 Task: Use Cartoon Boing Effect in this video Movie B.mp4
Action: Mouse pressed left at (174, 144)
Screenshot: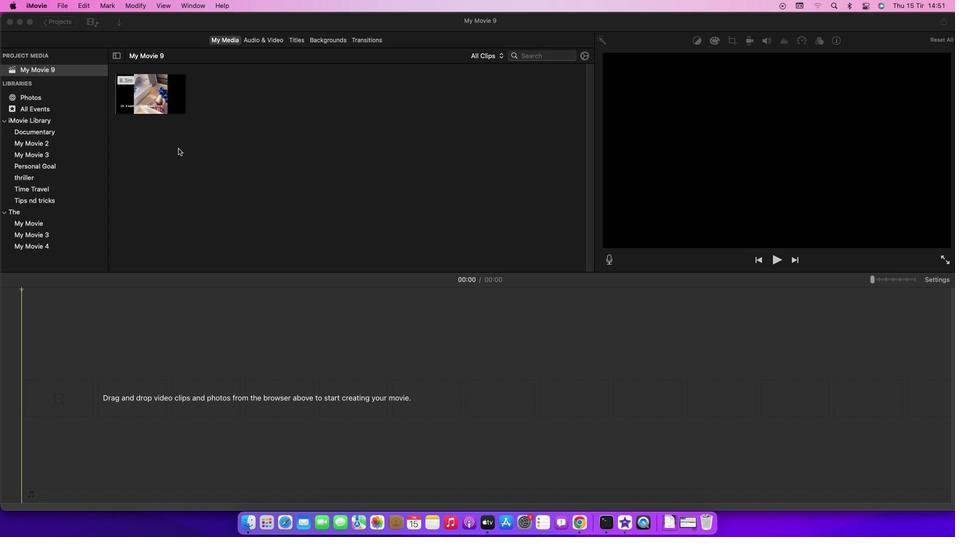 
Action: Mouse moved to (146, 82)
Screenshot: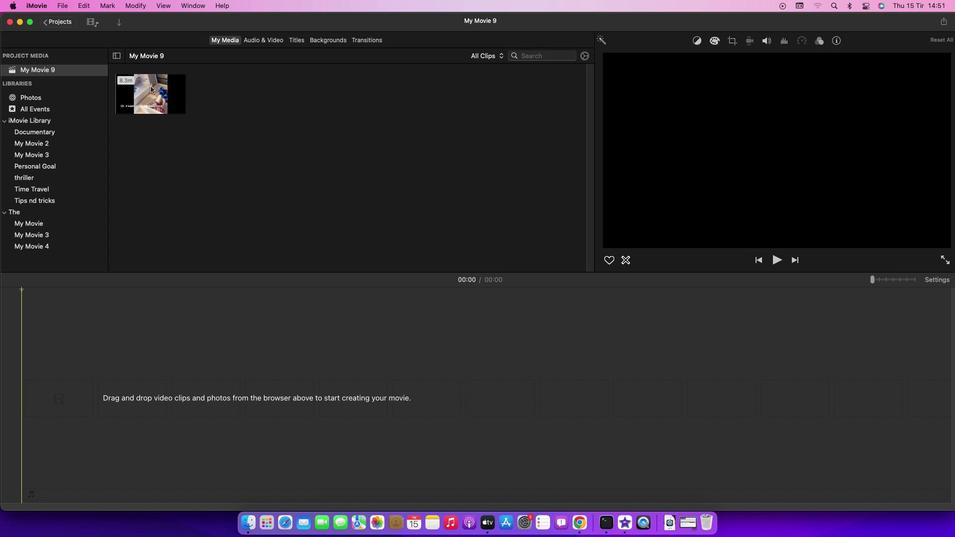 
Action: Mouse pressed left at (146, 82)
Screenshot: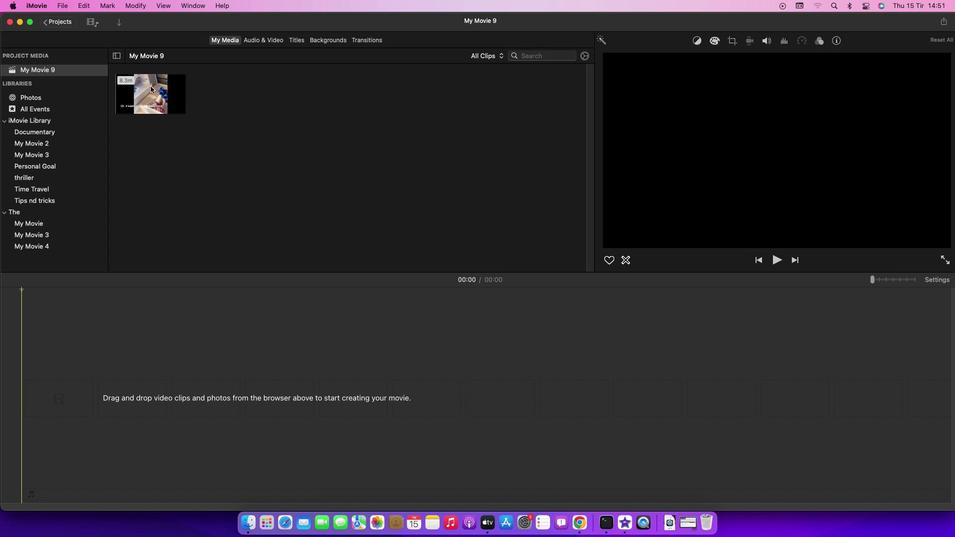 
Action: Mouse moved to (146, 80)
Screenshot: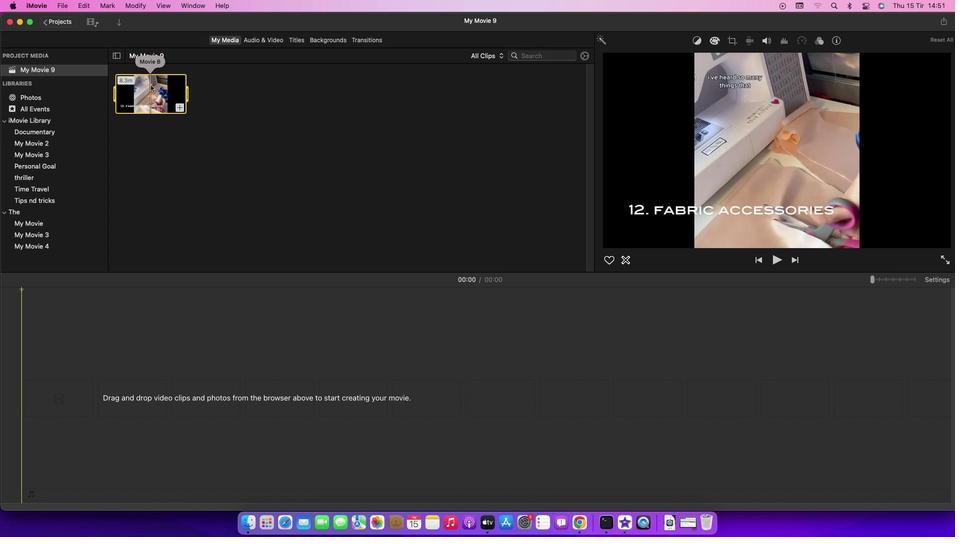 
Action: Mouse pressed left at (146, 80)
Screenshot: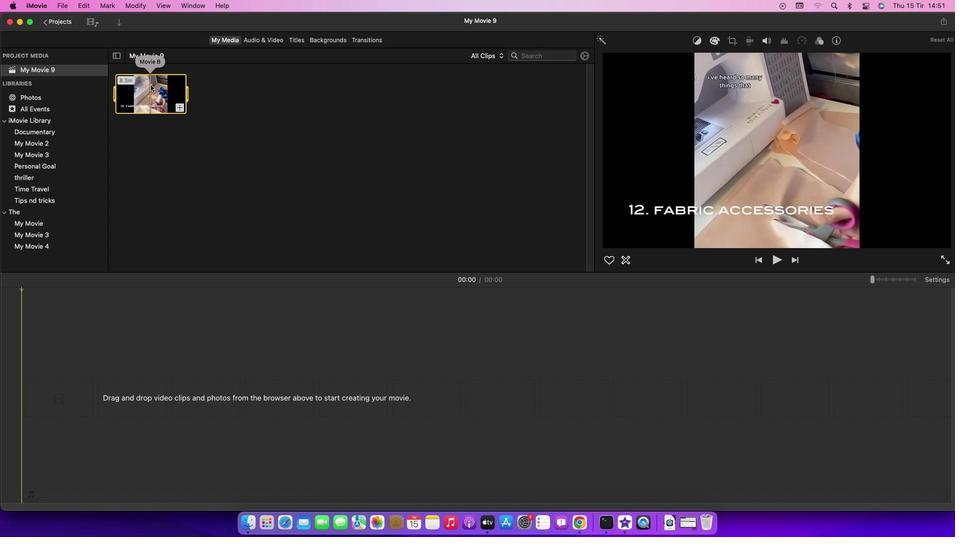 
Action: Mouse moved to (251, 36)
Screenshot: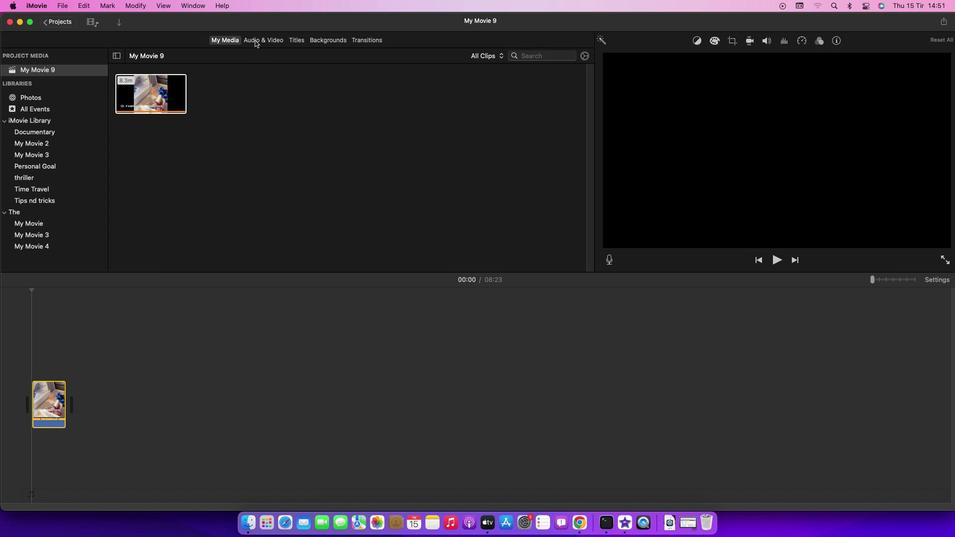 
Action: Mouse pressed left at (251, 36)
Screenshot: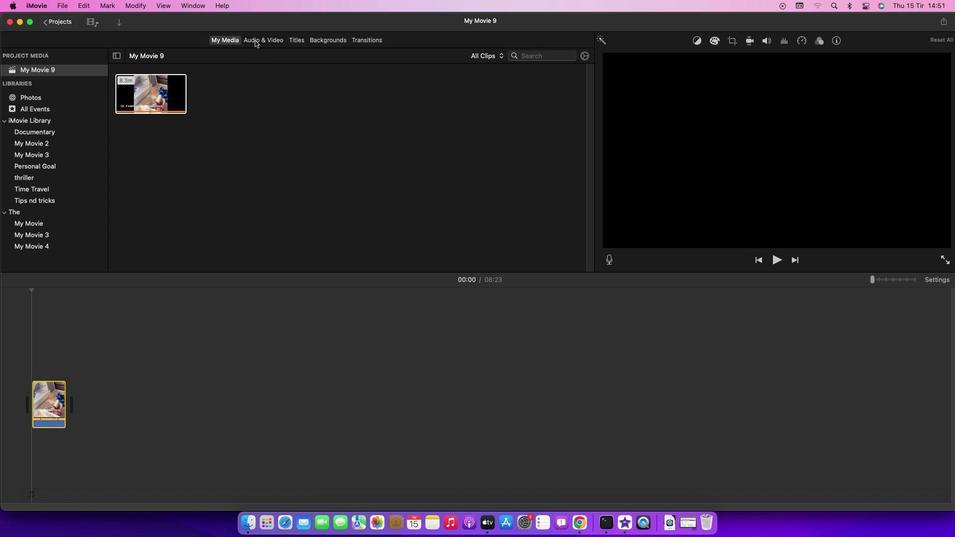 
Action: Mouse moved to (39, 88)
Screenshot: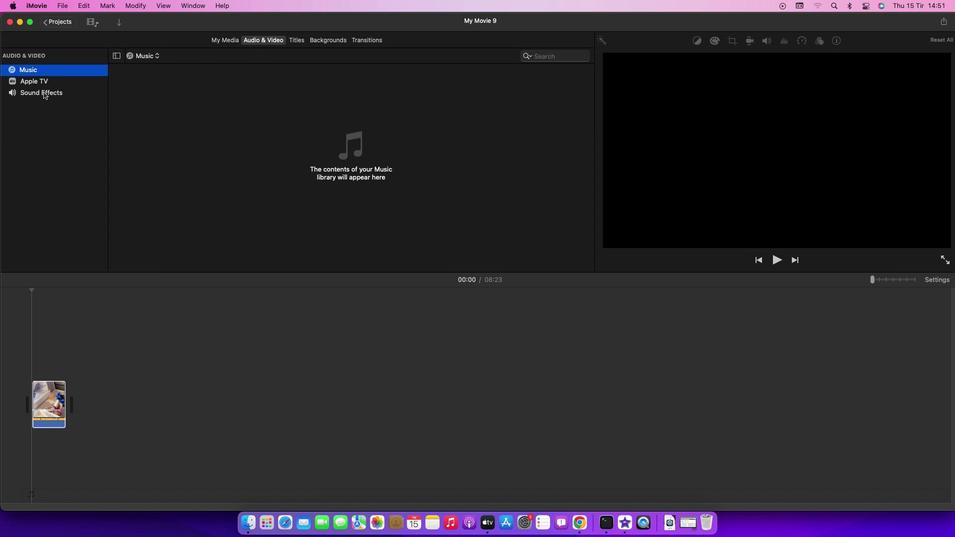 
Action: Mouse pressed left at (39, 88)
Screenshot: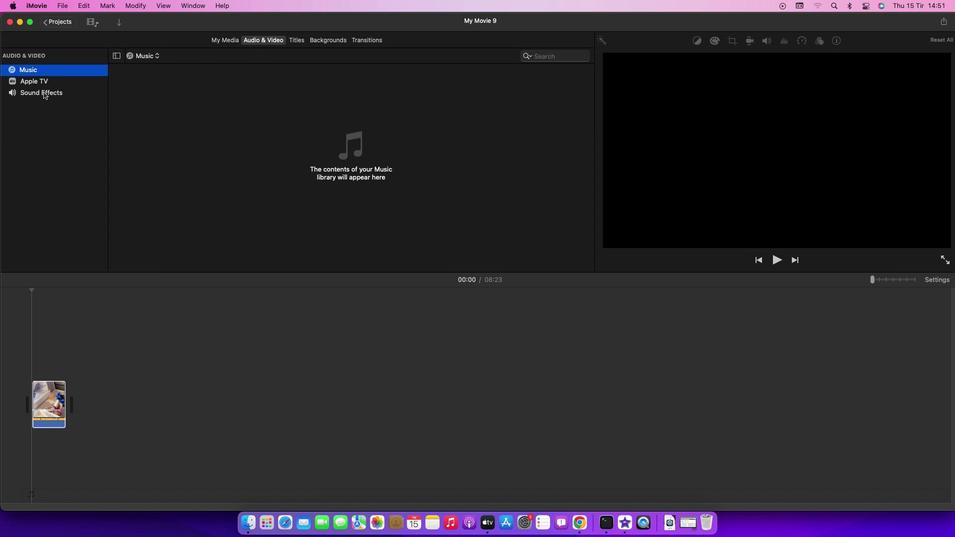 
Action: Mouse moved to (209, 224)
Screenshot: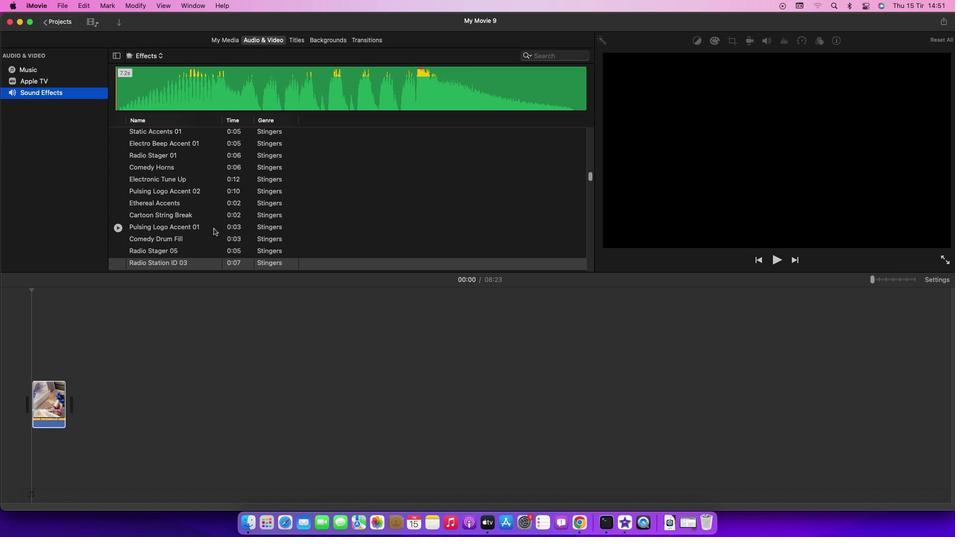 
Action: Mouse scrolled (209, 224) with delta (-3, -3)
Screenshot: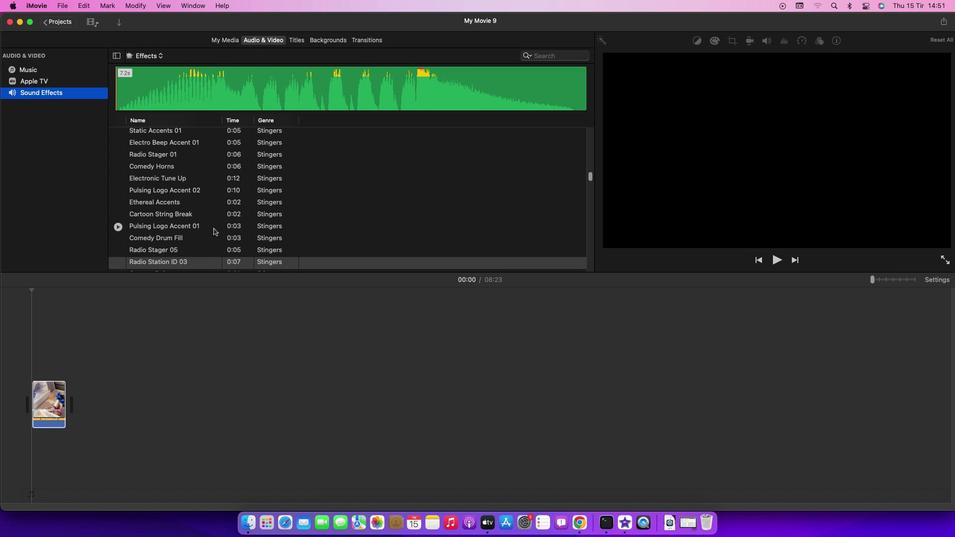 
Action: Mouse scrolled (209, 224) with delta (-3, -3)
Screenshot: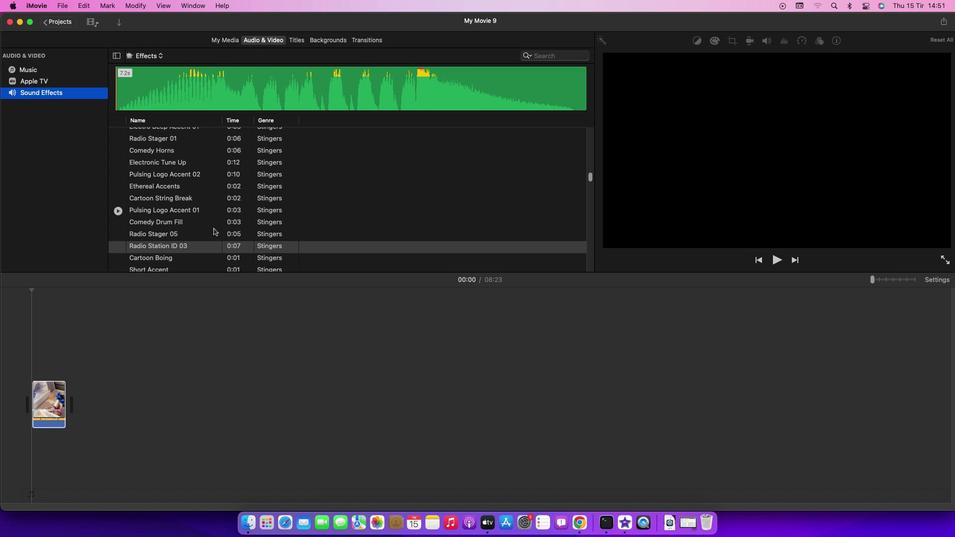 
Action: Mouse scrolled (209, 224) with delta (-3, -3)
Screenshot: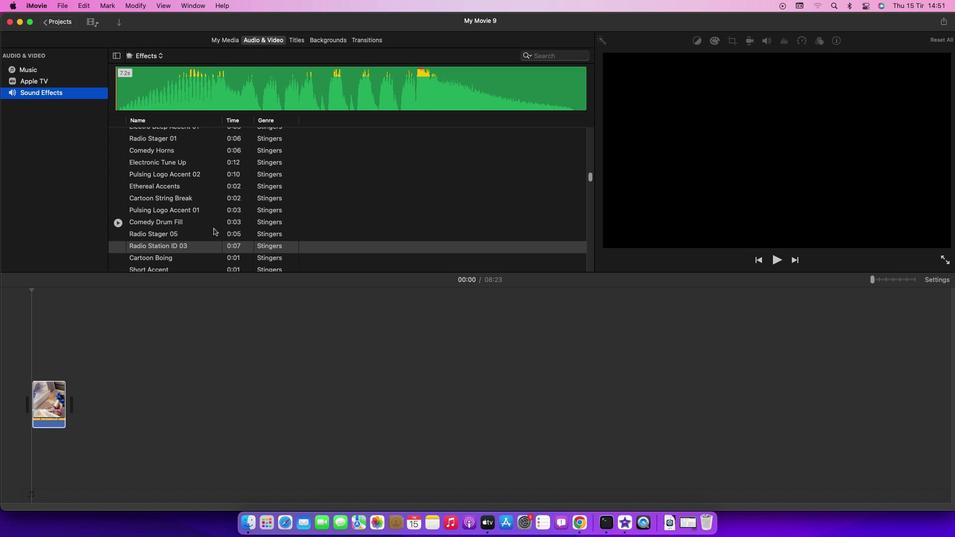 
Action: Mouse scrolled (209, 224) with delta (-3, -3)
Screenshot: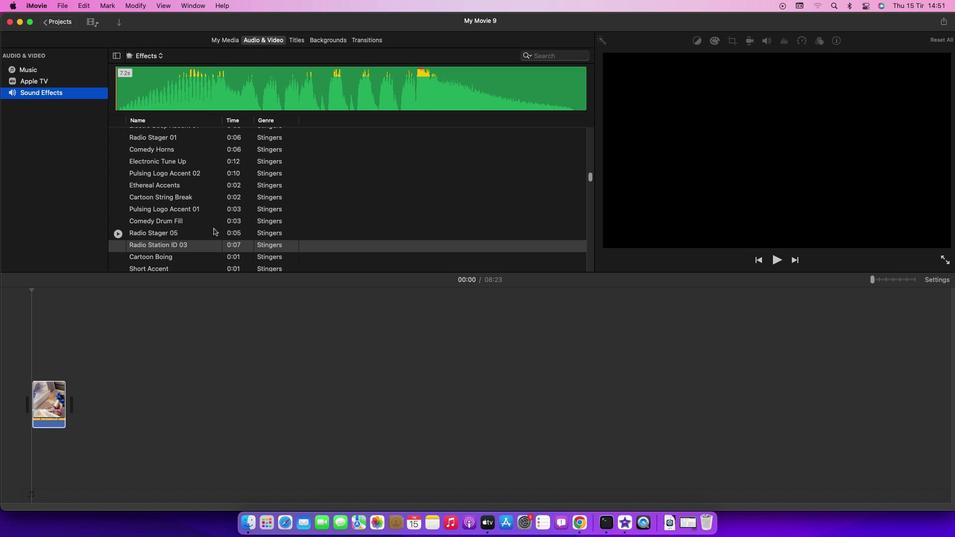 
Action: Mouse moved to (153, 254)
Screenshot: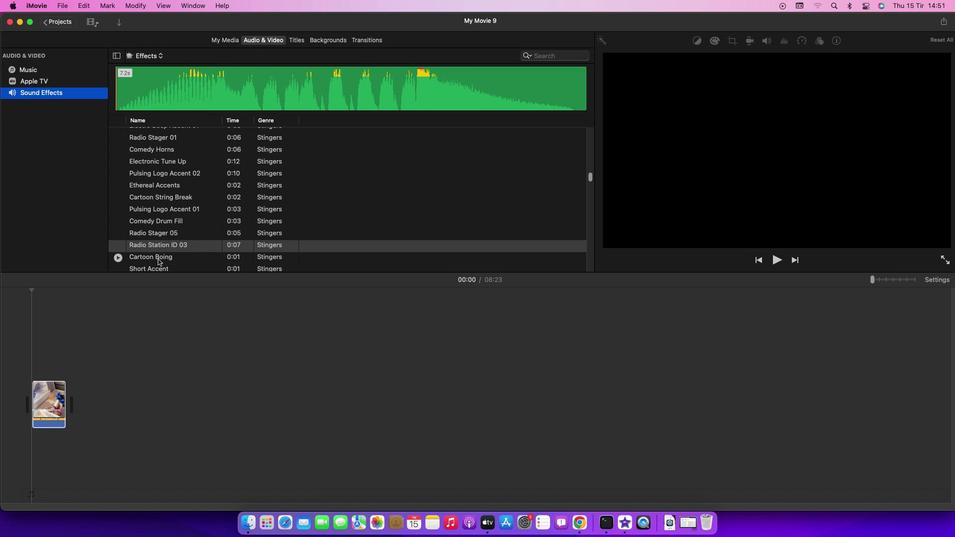 
Action: Mouse pressed left at (153, 254)
Screenshot: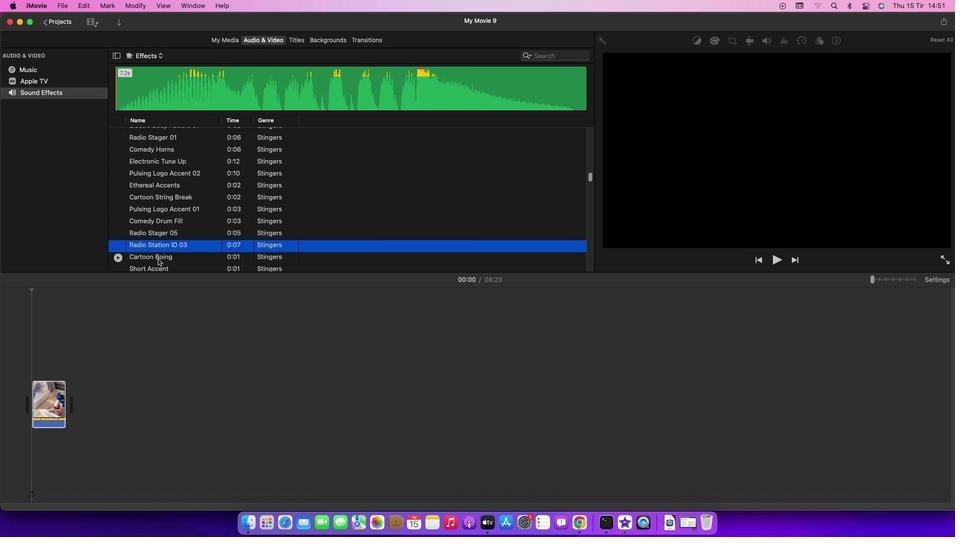 
Action: Mouse moved to (160, 253)
Screenshot: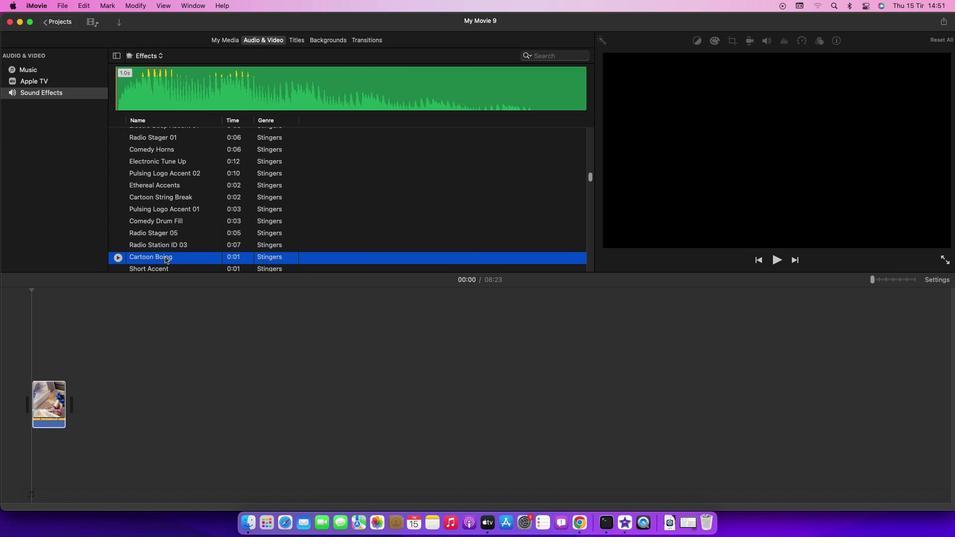 
Action: Mouse pressed left at (160, 253)
Screenshot: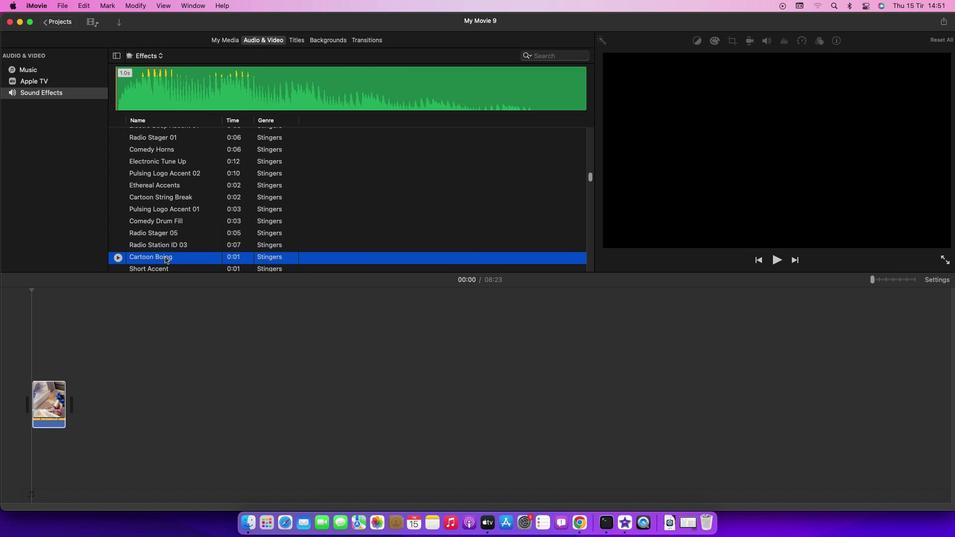 
Action: Mouse moved to (177, 388)
Screenshot: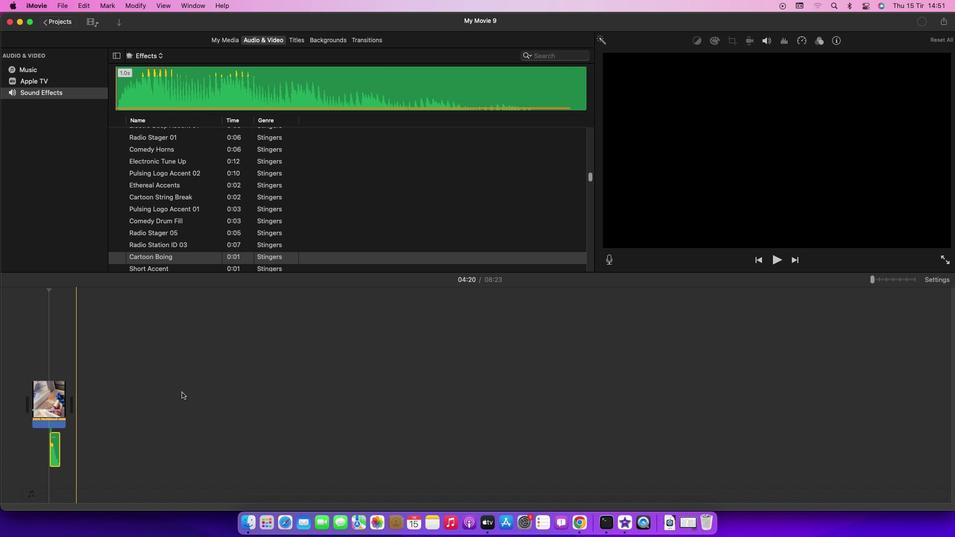
